 Task: Check for  the employees who works at Nestle
Action: Mouse moved to (448, 484)
Screenshot: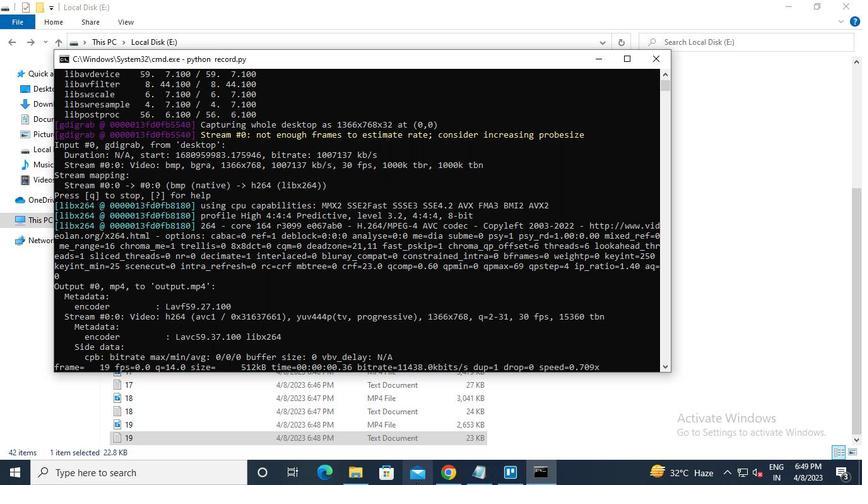 
Action: Mouse pressed left at (448, 484)
Screenshot: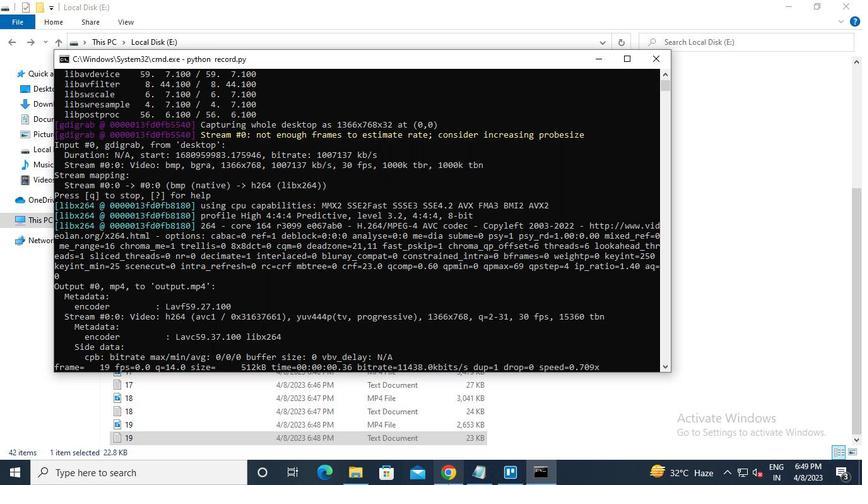 
Action: Mouse moved to (207, 76)
Screenshot: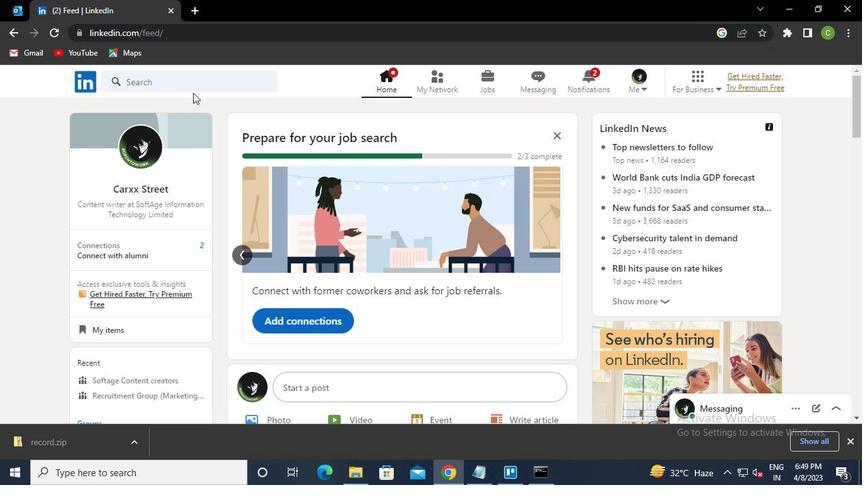 
Action: Mouse pressed left at (207, 76)
Screenshot: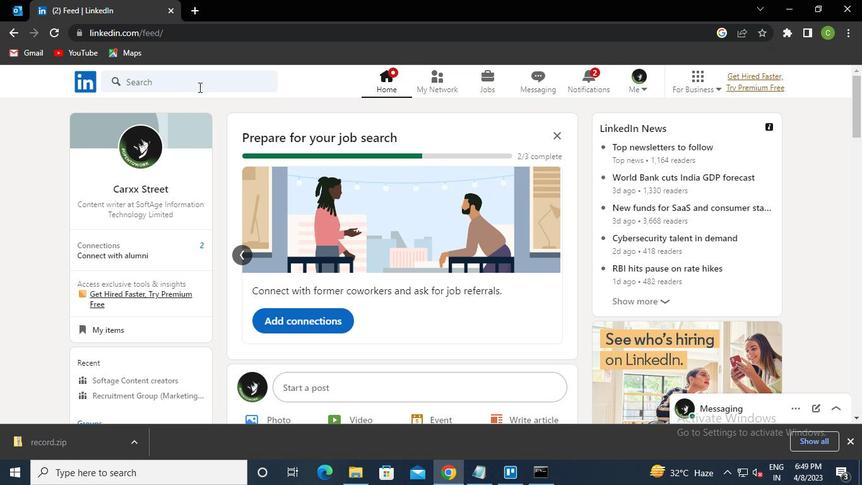 
Action: Keyboard n
Screenshot: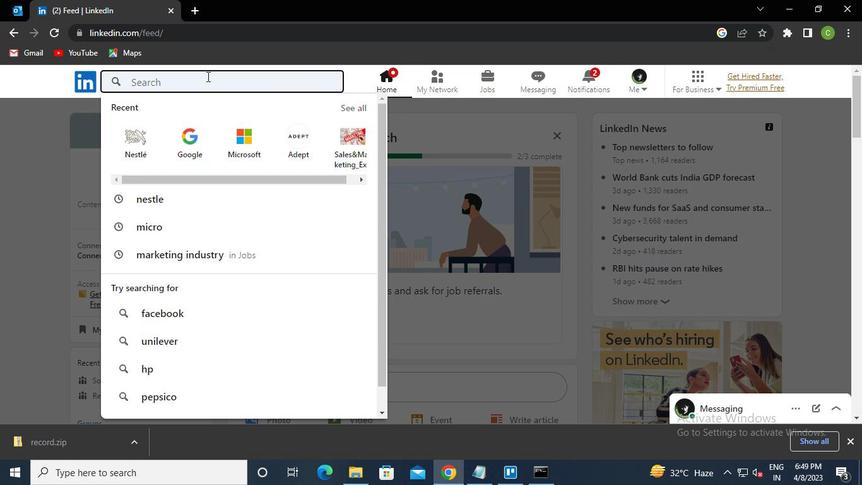 
Action: Keyboard e
Screenshot: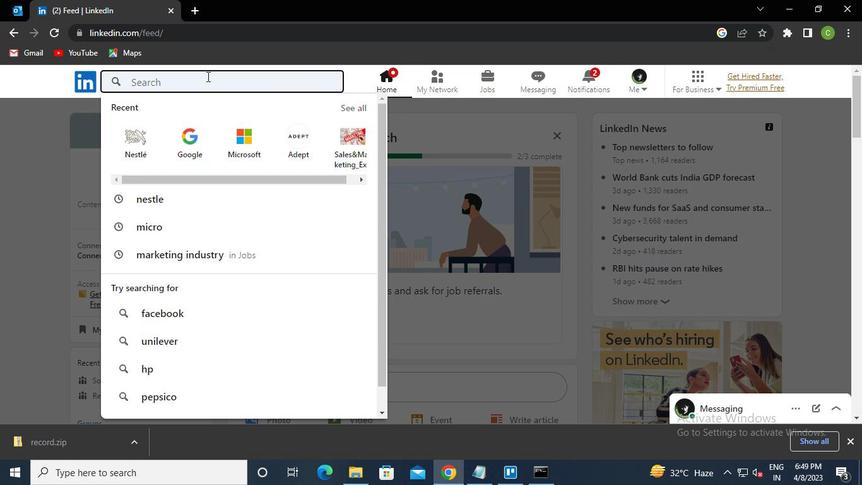 
Action: Keyboard s
Screenshot: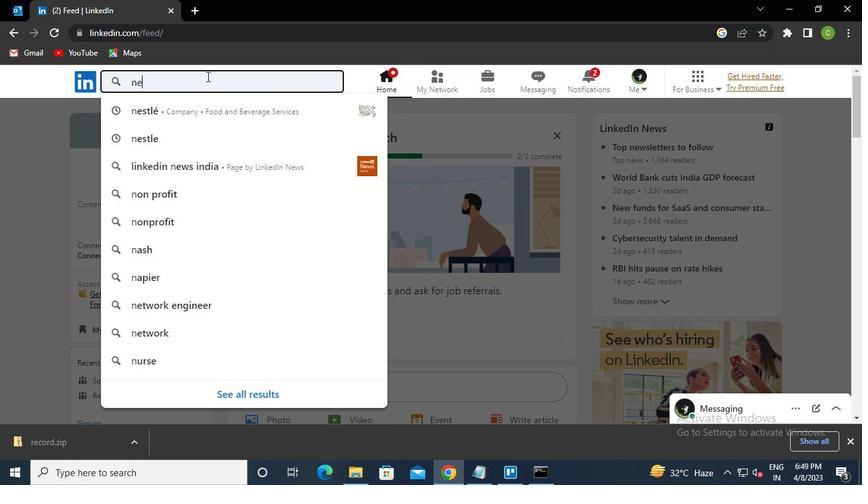 
Action: Keyboard Key.down
Screenshot: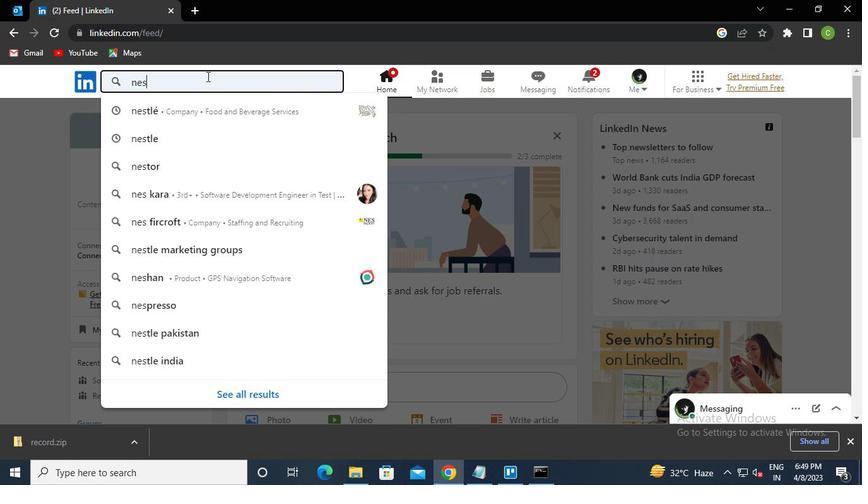 
Action: Keyboard Key.enter
Screenshot: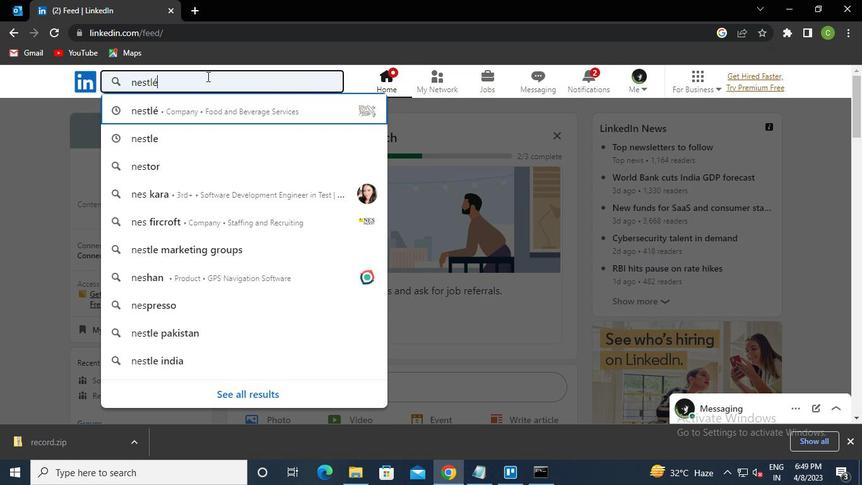 
Action: Mouse moved to (428, 205)
Screenshot: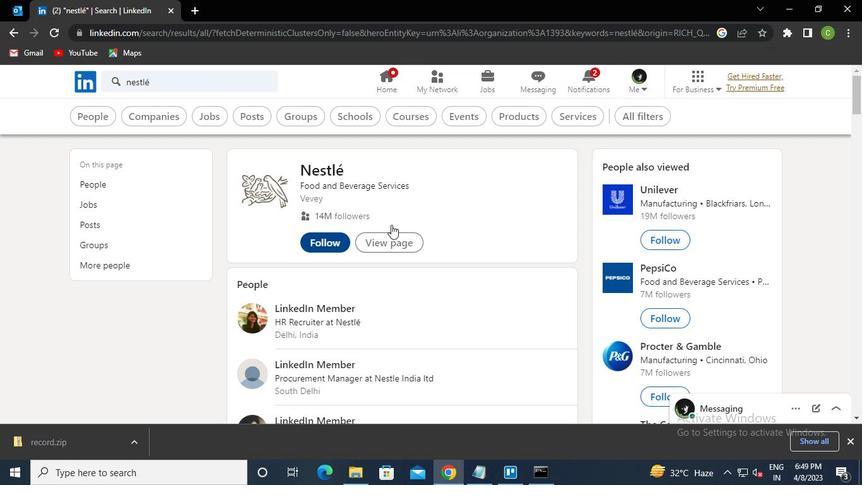 
Action: Mouse pressed left at (428, 205)
Screenshot: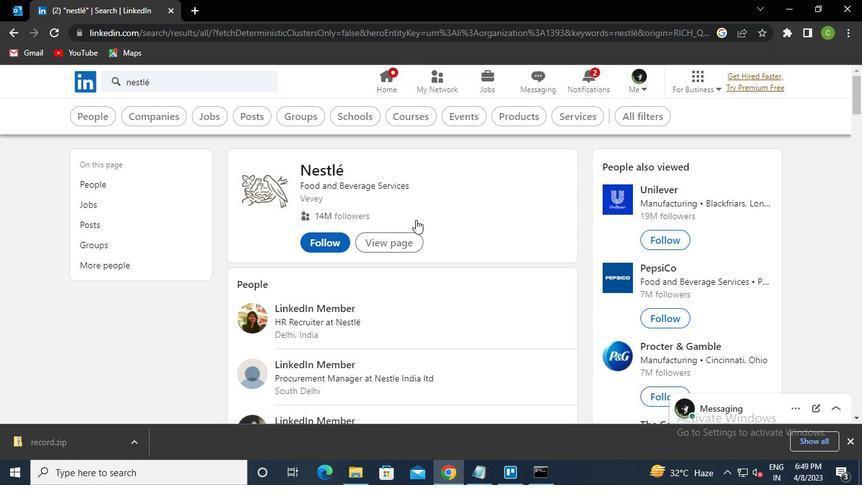 
Action: Mouse moved to (233, 298)
Screenshot: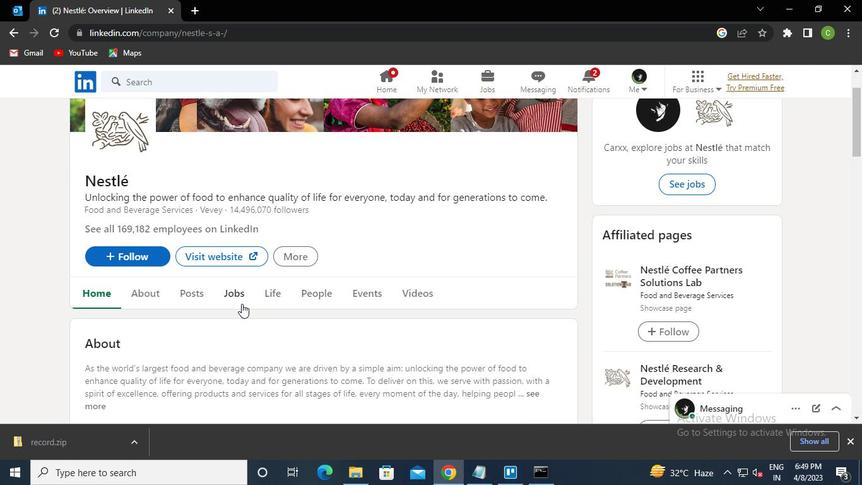 
Action: Mouse pressed left at (233, 298)
Screenshot: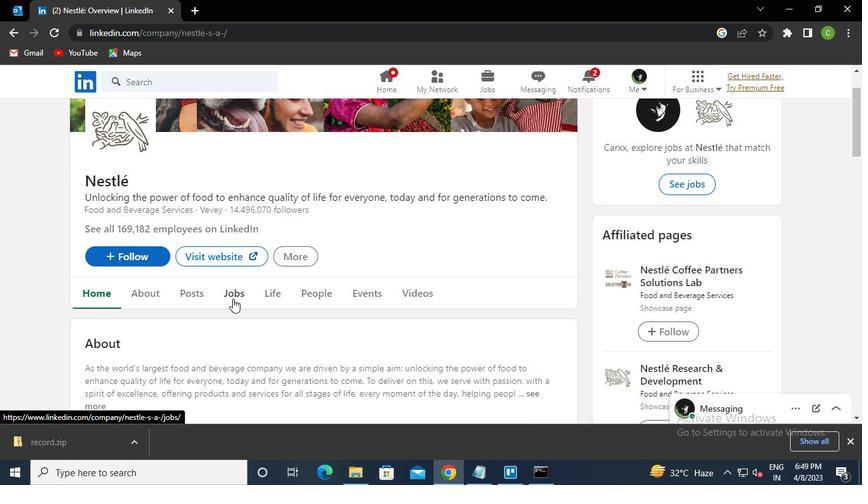 
Action: Mouse moved to (376, 145)
Screenshot: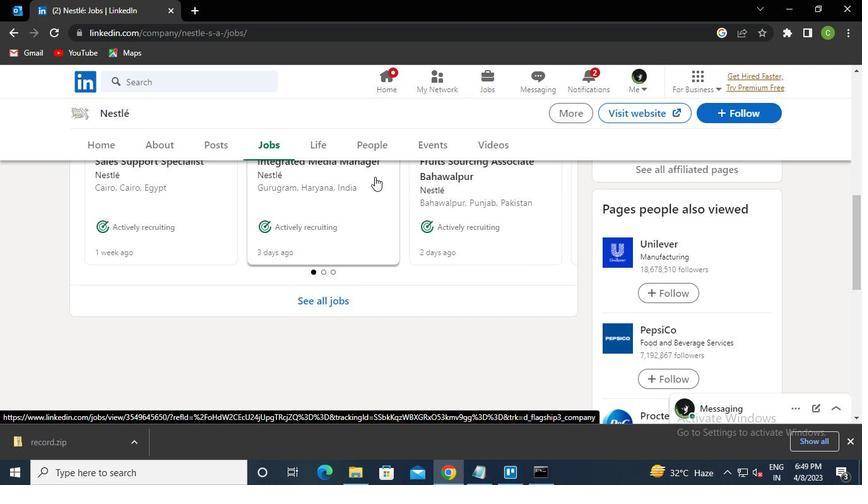 
Action: Mouse pressed left at (376, 145)
Screenshot: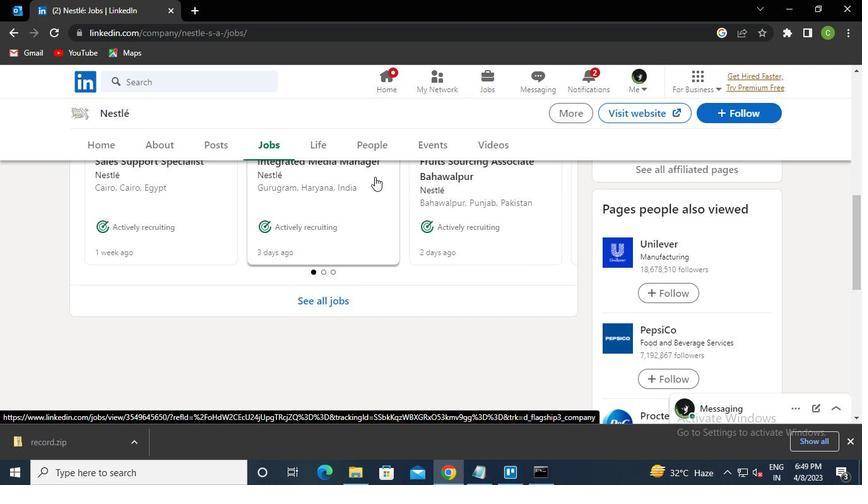 
Action: Mouse moved to (538, 474)
Screenshot: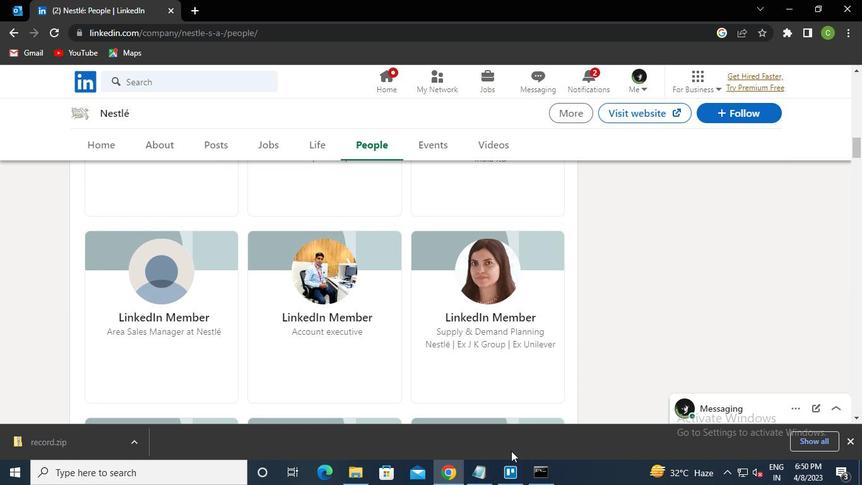 
Action: Mouse pressed left at (538, 474)
Screenshot: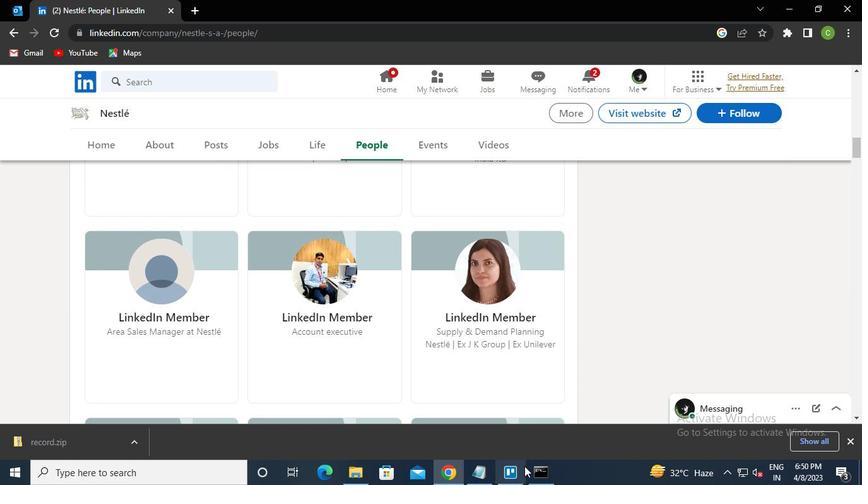 
Action: Mouse moved to (653, 58)
Screenshot: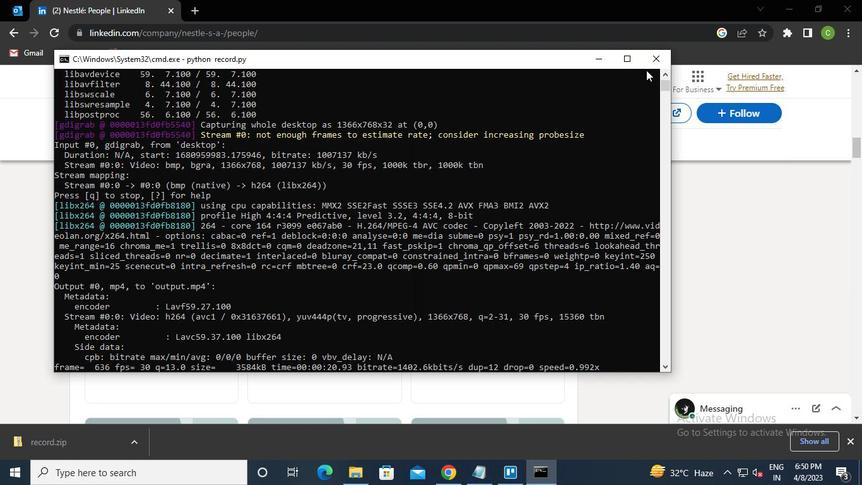 
Action: Mouse pressed left at (653, 58)
Screenshot: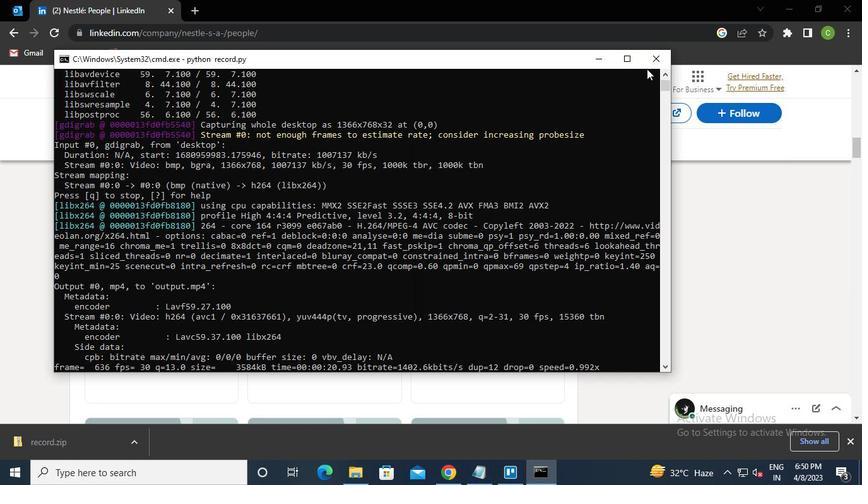 
Action: Mouse moved to (649, 60)
Screenshot: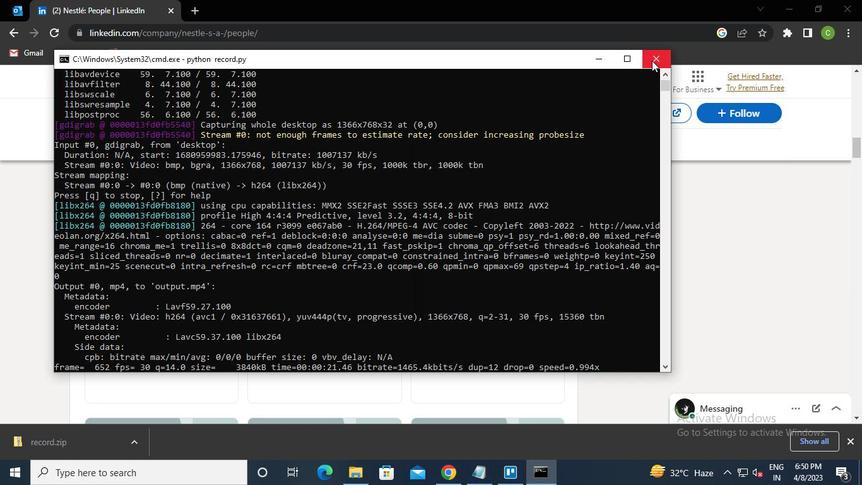 
